 Task: Create in the project AgileCoast in Backlog an issue 'Create a new online platform for online digital marketing courses with advanced analytics and data visualization features', assign it to team member softage.2@softage.net and change the status to IN PROGRESS. Create in the project AgileCoast in Backlog an issue 'Implement a new cloud-based human resource information system for a company with advanced employee self-service and benefits management features', assign it to team member softage.3@softage.net and change the status to IN PROGRESS
Action: Mouse moved to (57, 156)
Screenshot: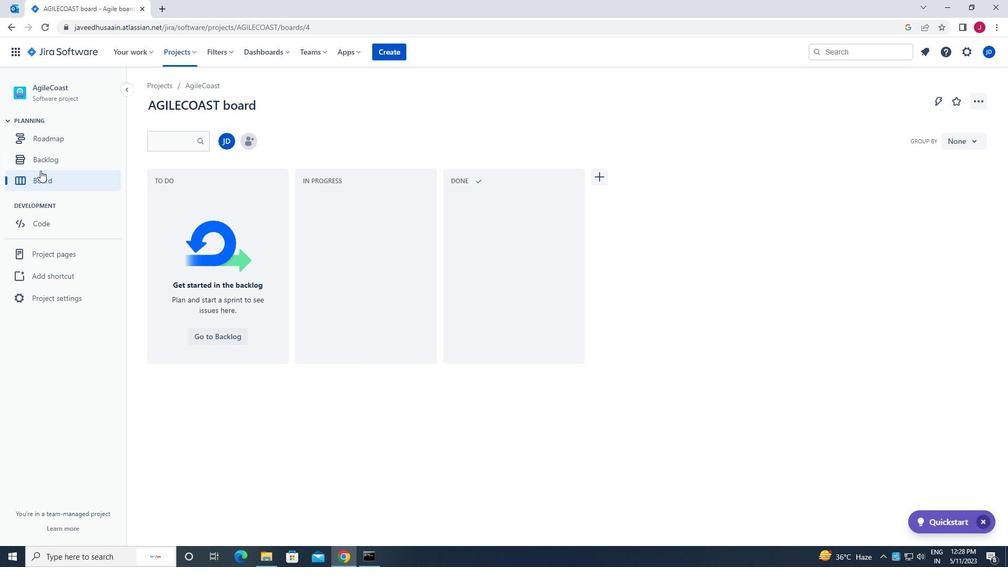 
Action: Mouse pressed left at (57, 156)
Screenshot: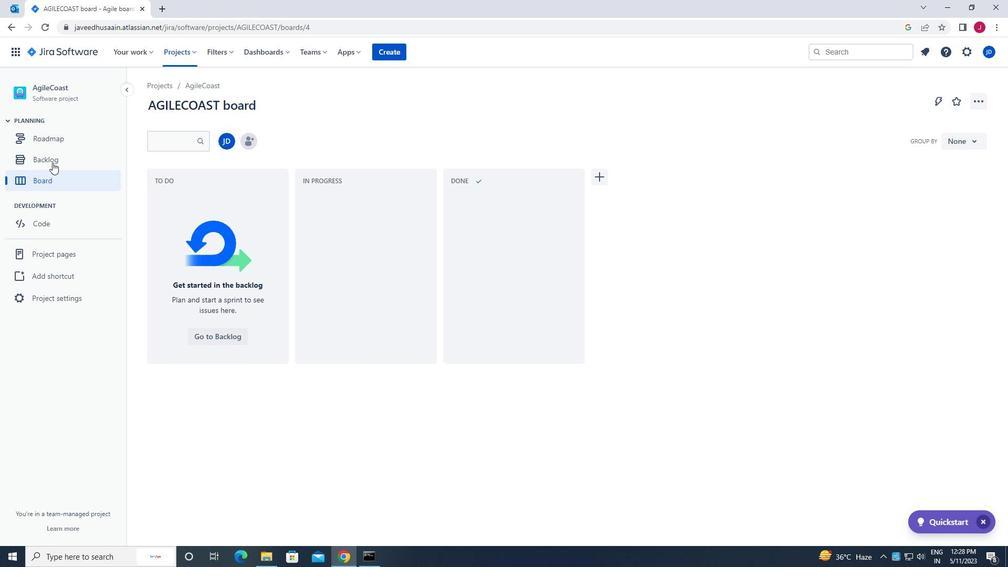 
Action: Mouse moved to (182, 53)
Screenshot: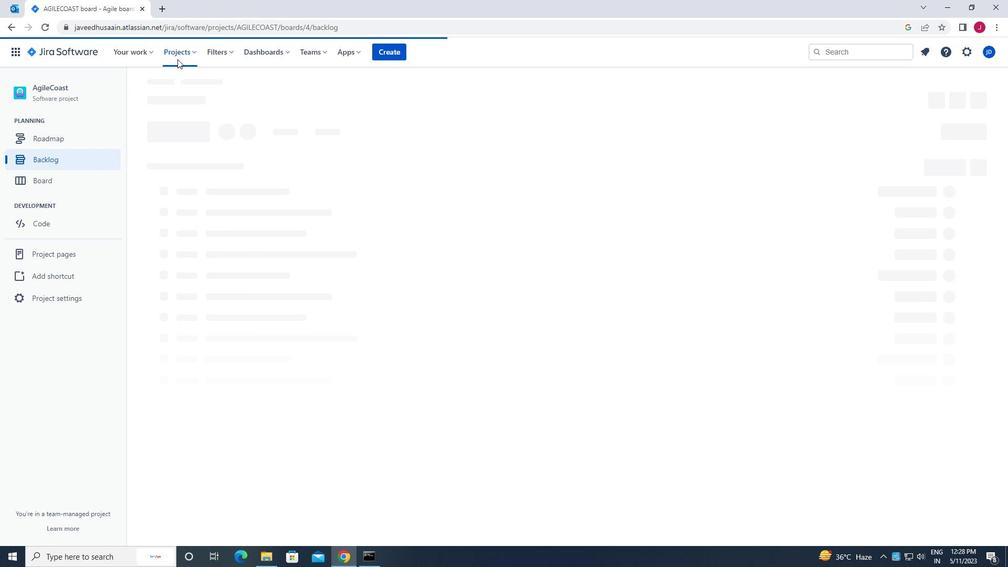 
Action: Mouse pressed left at (182, 53)
Screenshot: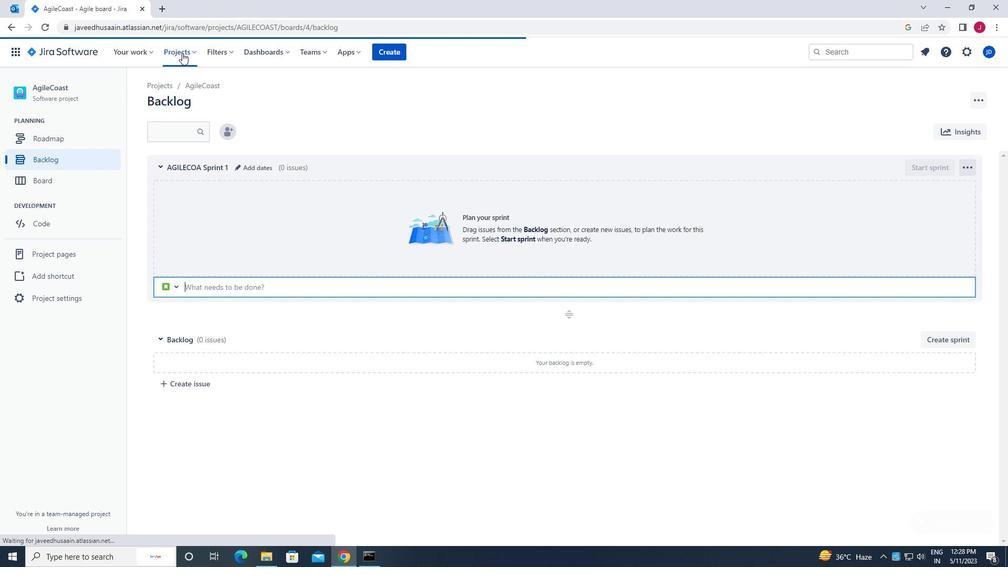 
Action: Mouse moved to (229, 98)
Screenshot: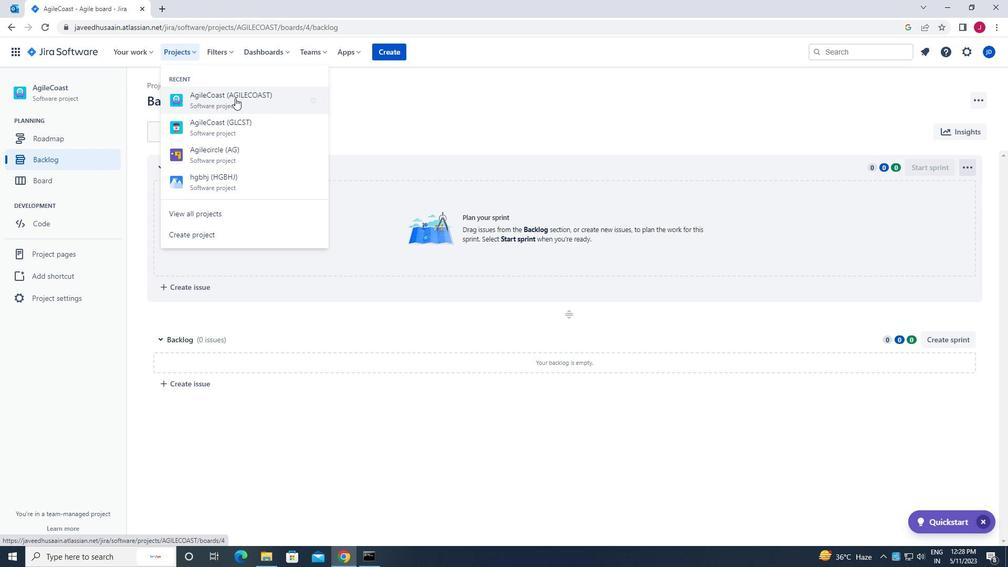 
Action: Mouse pressed left at (229, 98)
Screenshot: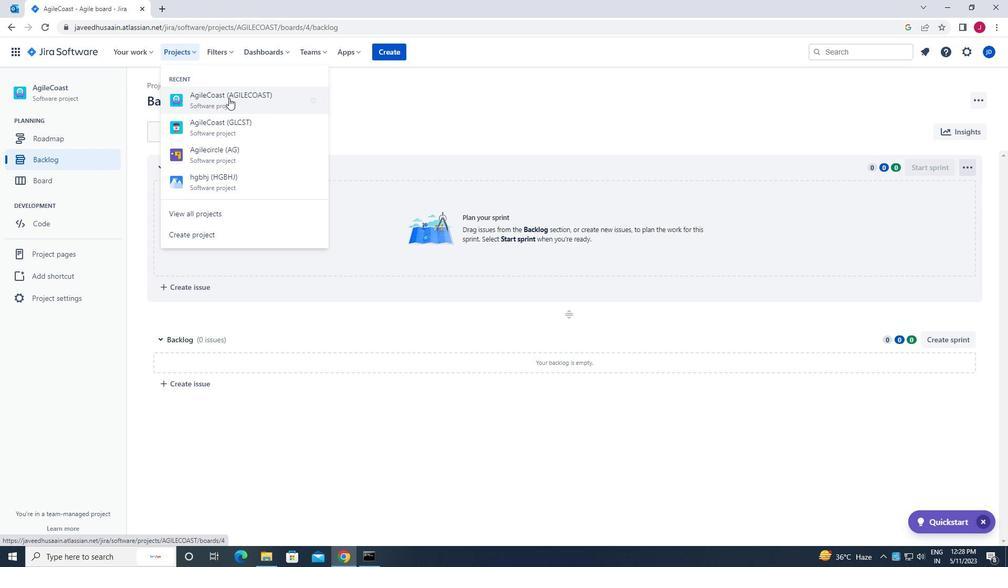 
Action: Mouse moved to (58, 158)
Screenshot: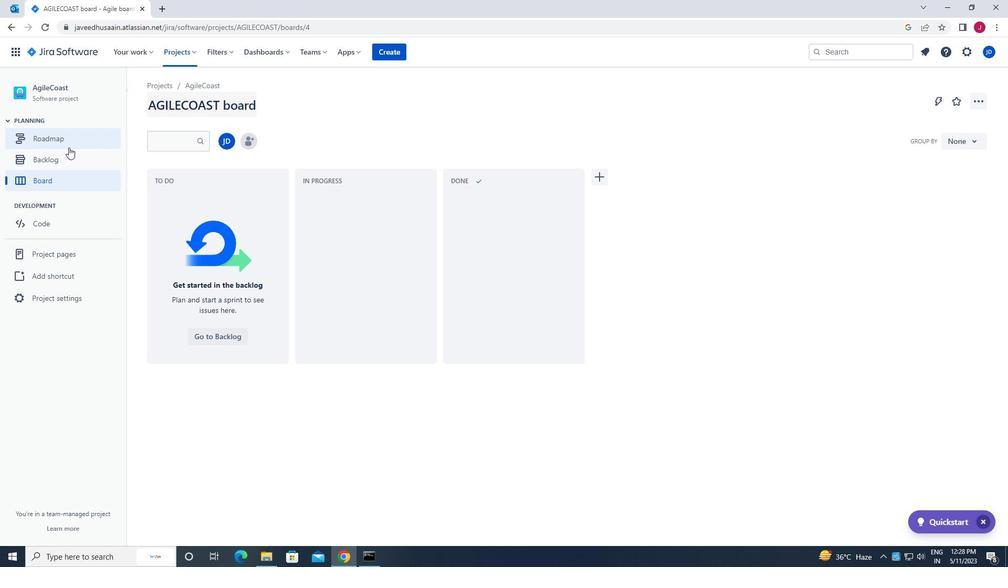 
Action: Mouse pressed left at (58, 158)
Screenshot: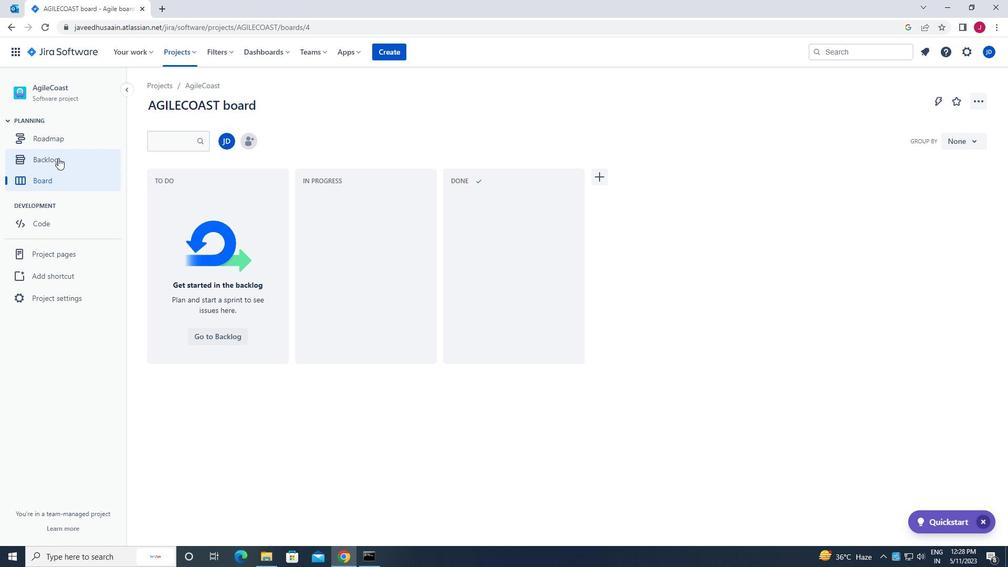 
Action: Mouse moved to (206, 259)
Screenshot: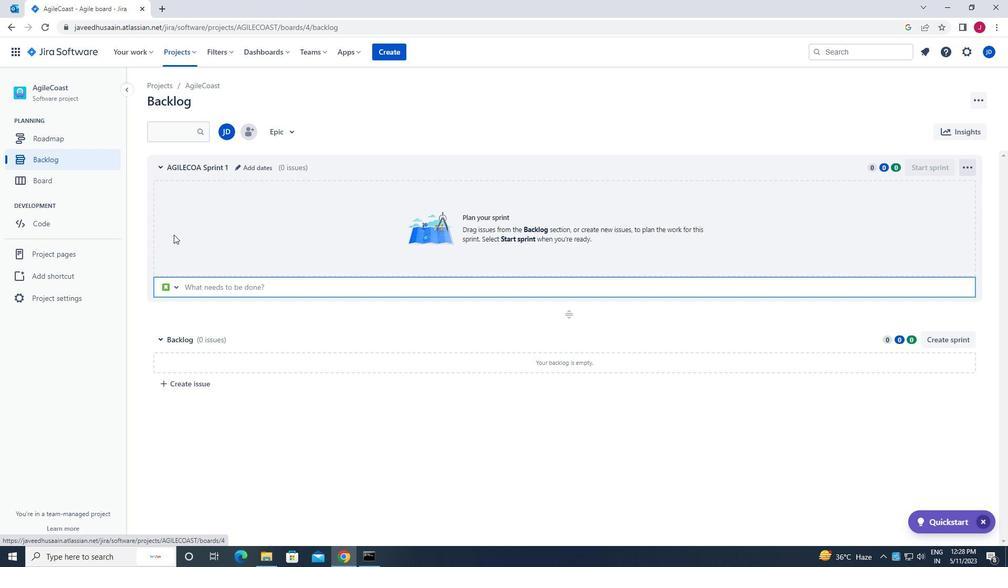 
Action: Mouse scrolled (206, 258) with delta (0, 0)
Screenshot: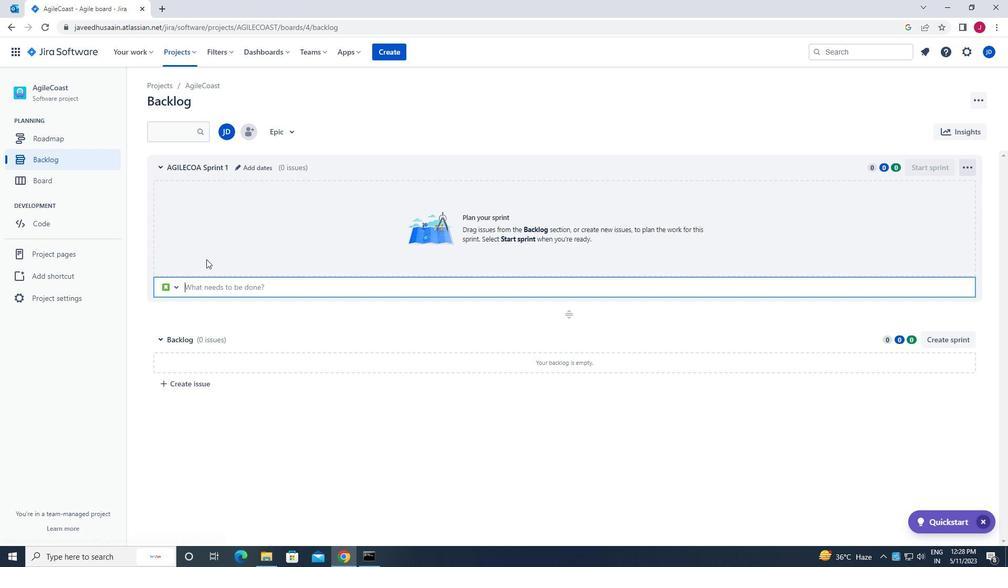 
Action: Mouse moved to (199, 357)
Screenshot: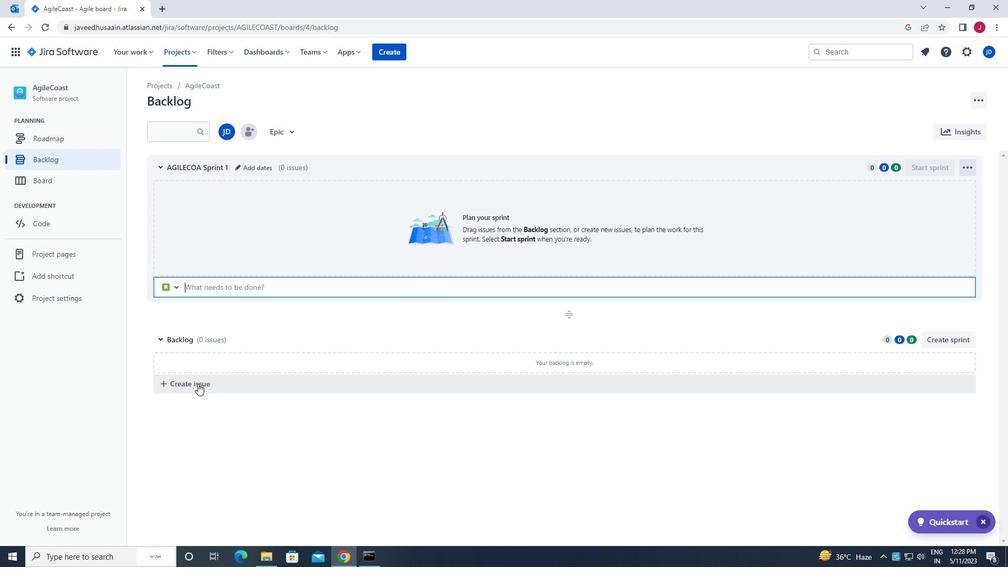 
Action: Mouse pressed left at (199, 357)
Screenshot: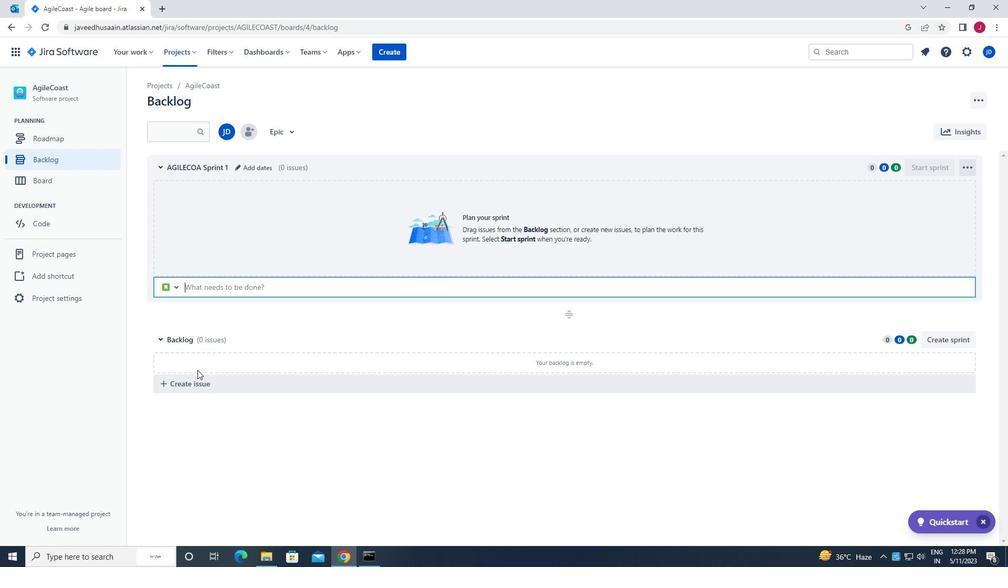 
Action: Mouse moved to (196, 380)
Screenshot: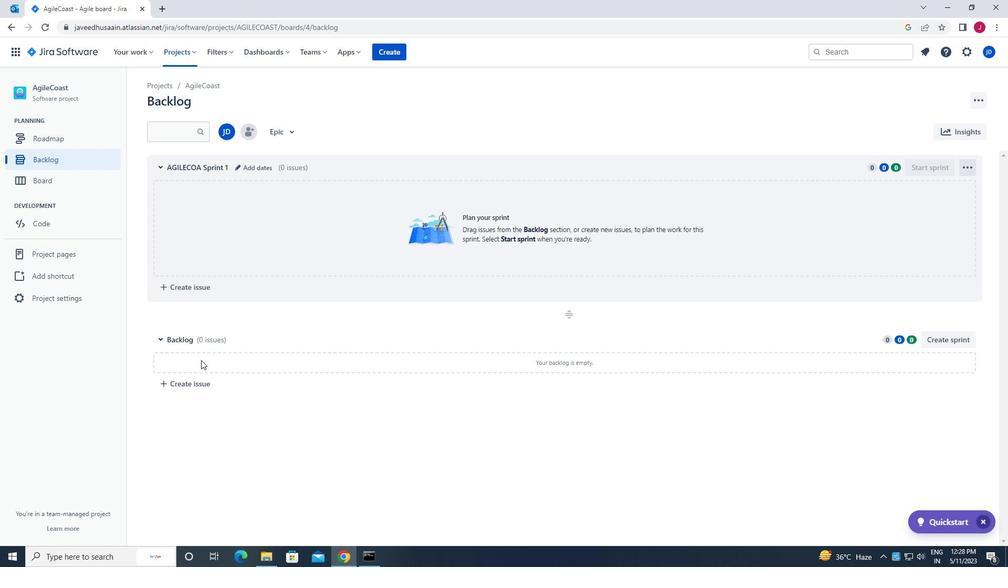 
Action: Mouse pressed left at (196, 380)
Screenshot: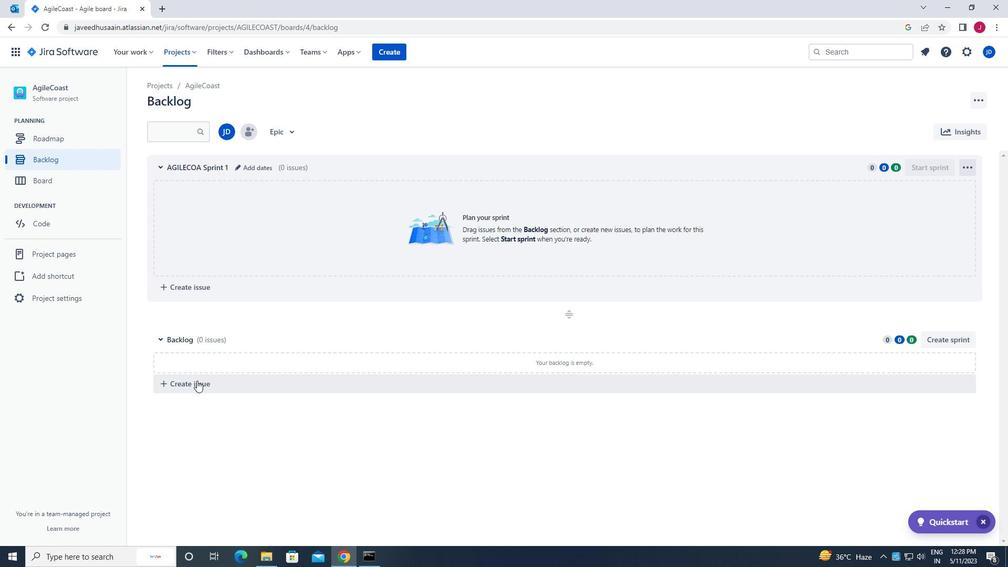 
Action: Mouse moved to (206, 384)
Screenshot: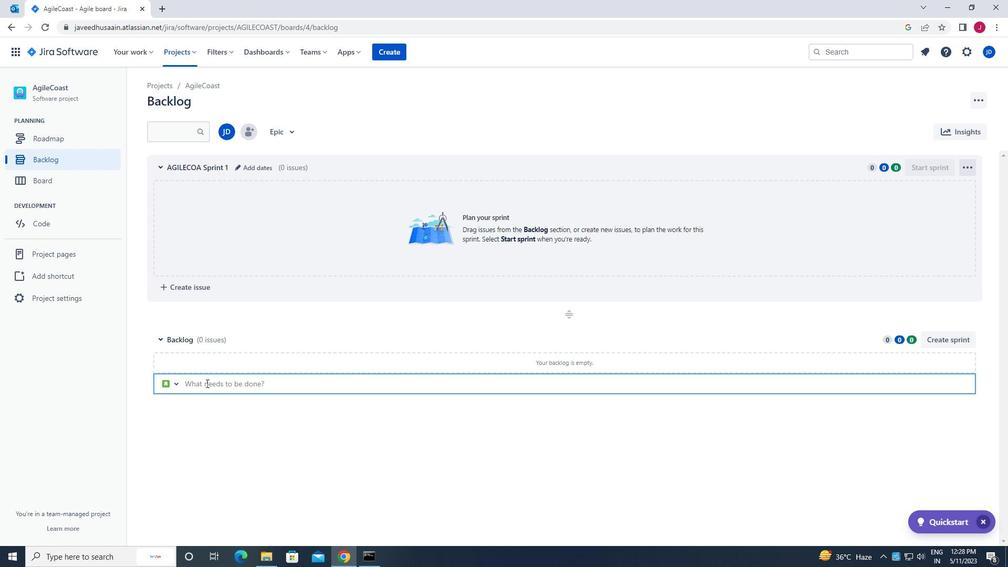 
Action: Mouse pressed left at (206, 384)
Screenshot: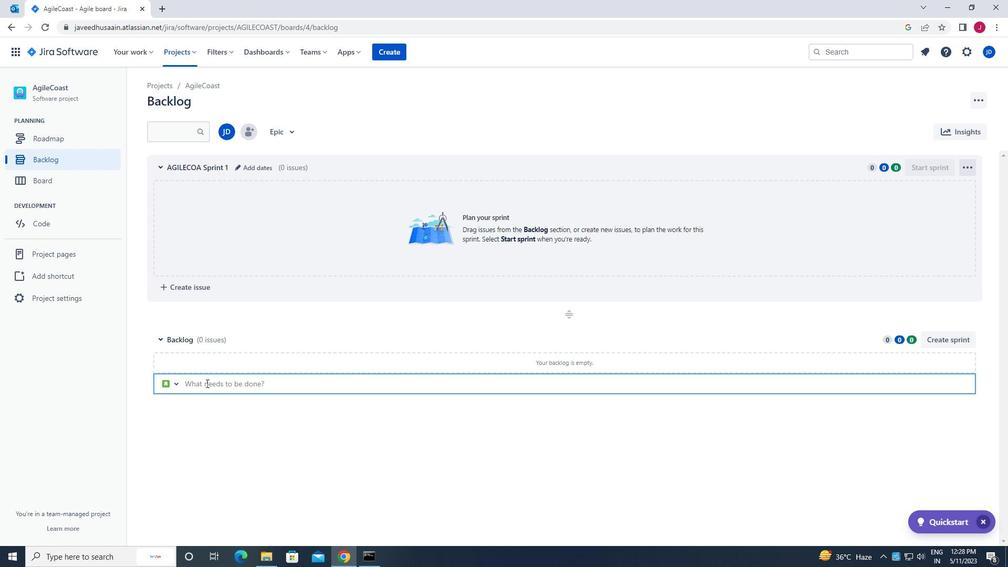 
Action: Mouse moved to (208, 384)
Screenshot: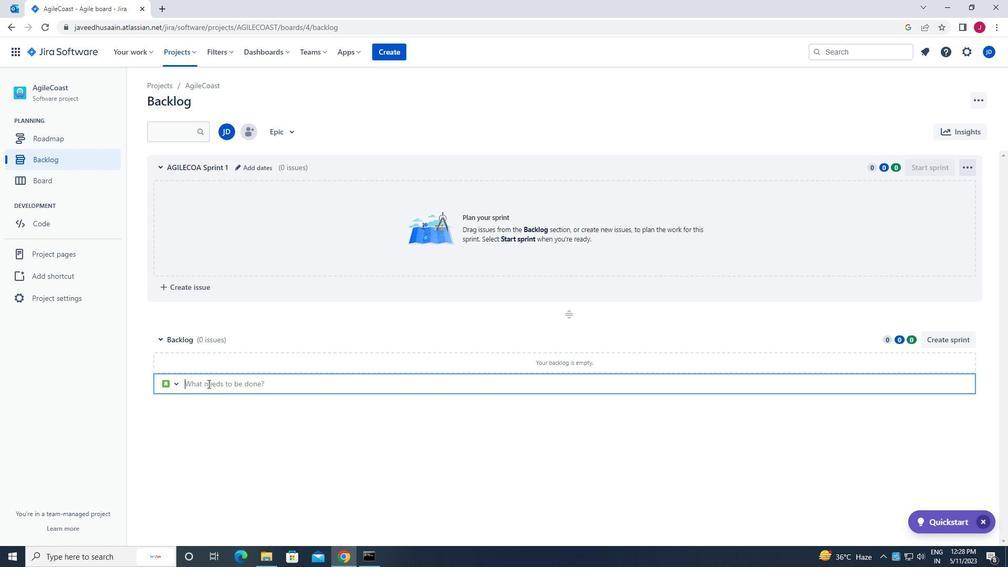 
Action: Key pressed <Key.caps_lock>c<Key.caps_lock><Key.backspace>c<Key.caps_lock>reate<Key.space>a<Key.space>new<Key.space>online<Key.space>platform<Key.space>for<Key.space>online<Key.space>digital<Key.space>marketing<Key.space>cources<Key.space>with<Key.space>advanced<Key.space>analytics<Key.space>and<Key.space>data<Key.space>visualization<Key.space>features<Key.enter>
Screenshot: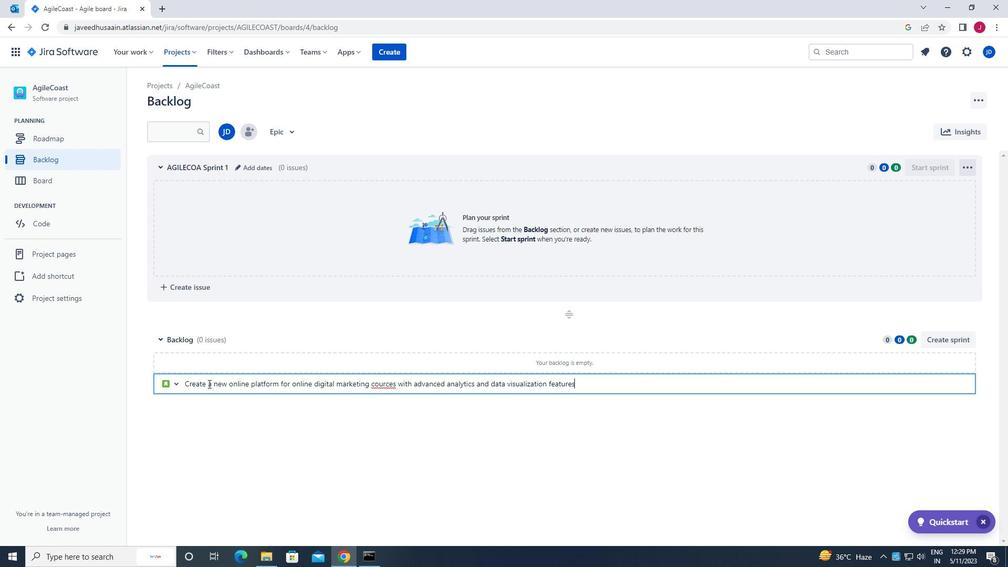 
Action: Mouse moved to (947, 359)
Screenshot: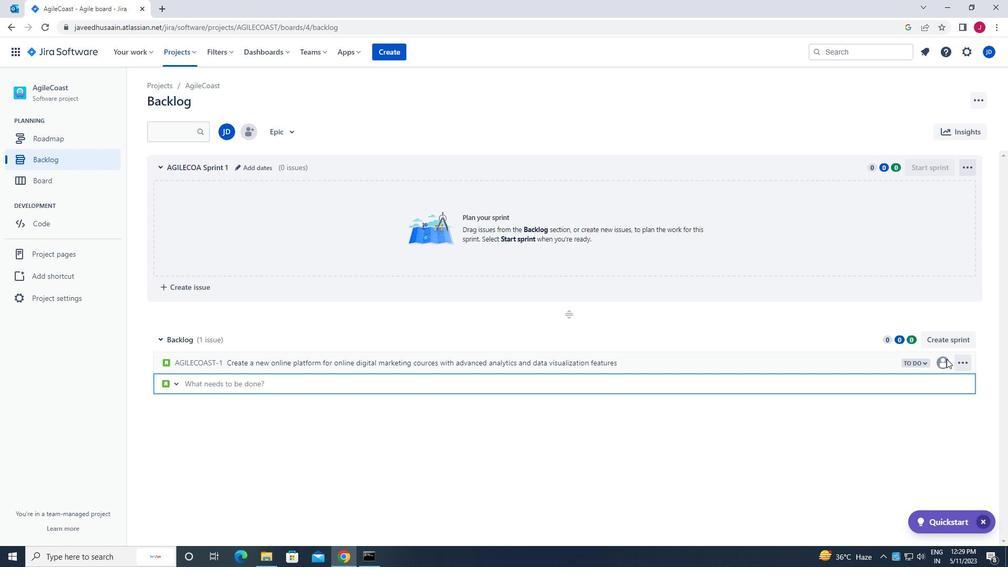 
Action: Mouse pressed left at (947, 359)
Screenshot: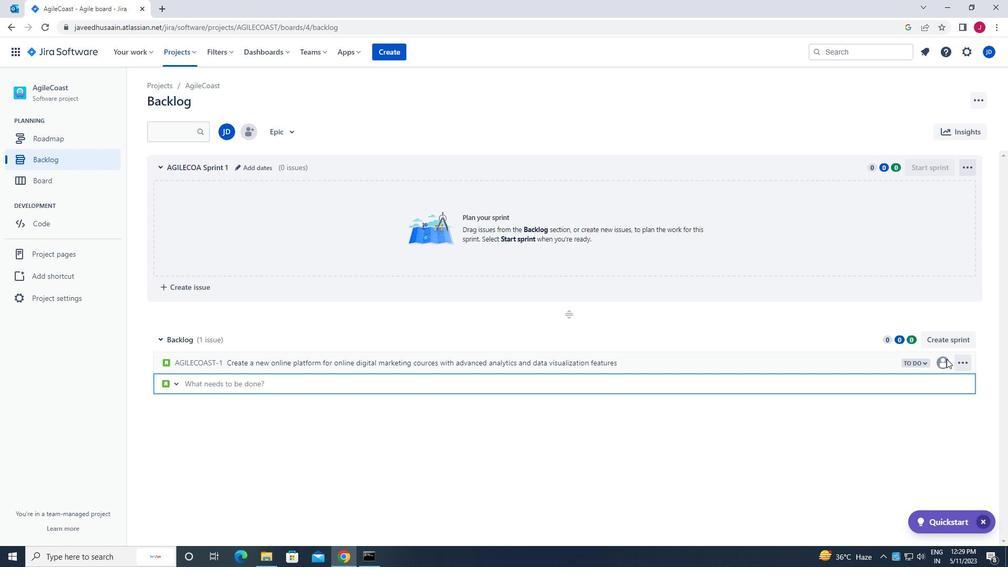 
Action: Mouse moved to (853, 491)
Screenshot: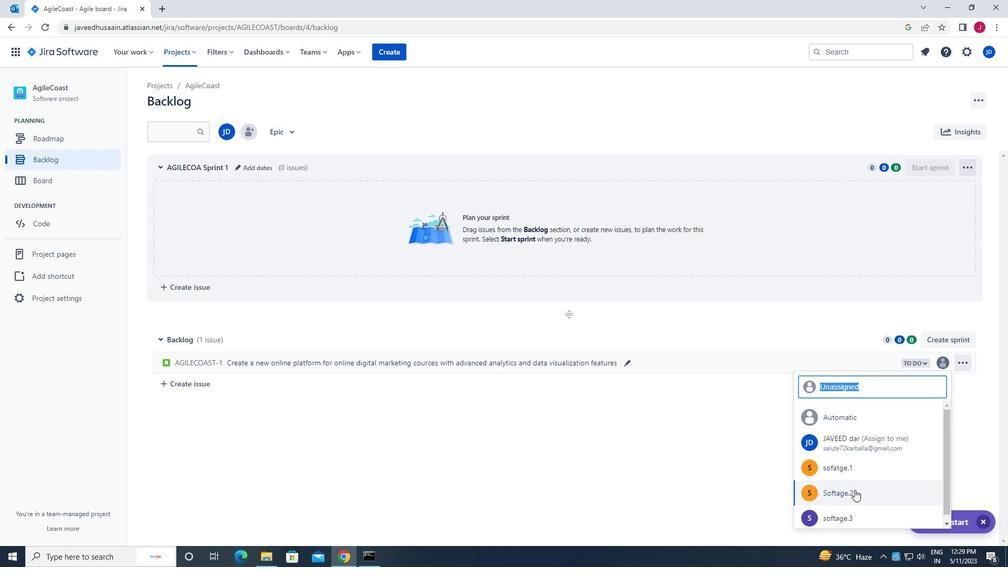 
Action: Mouse pressed left at (853, 491)
Screenshot: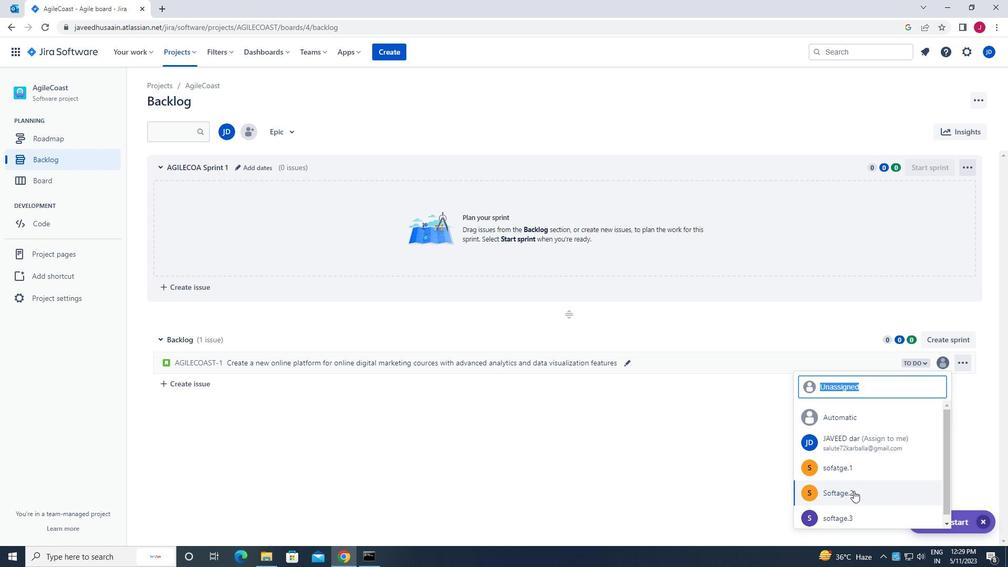 
Action: Mouse moved to (912, 365)
Screenshot: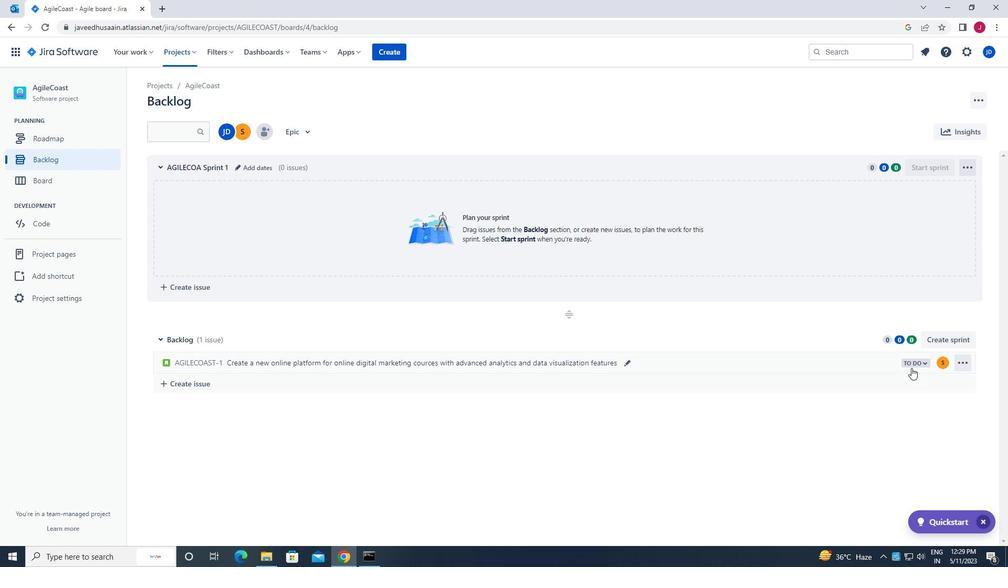
Action: Mouse pressed left at (912, 365)
Screenshot: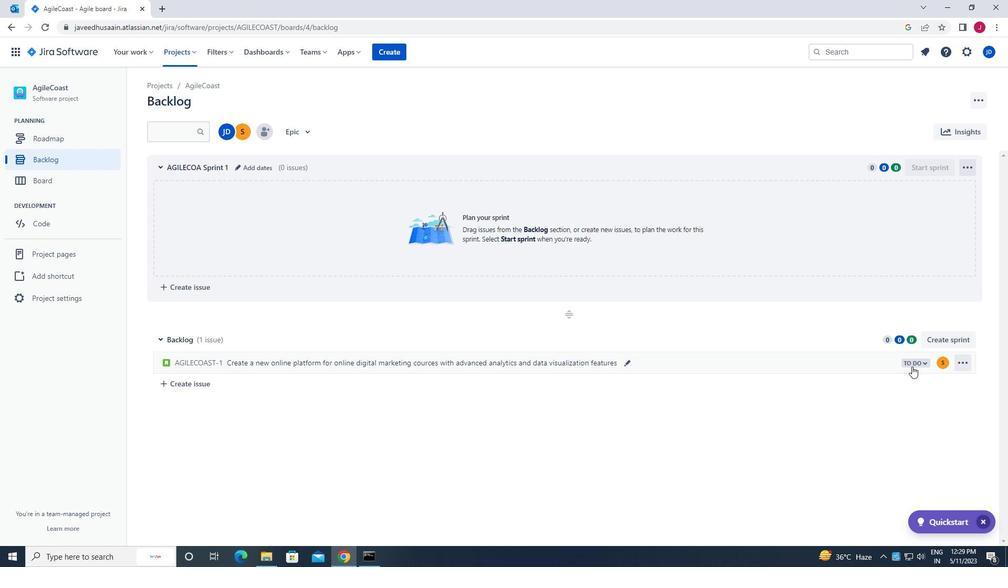 
Action: Mouse moved to (855, 383)
Screenshot: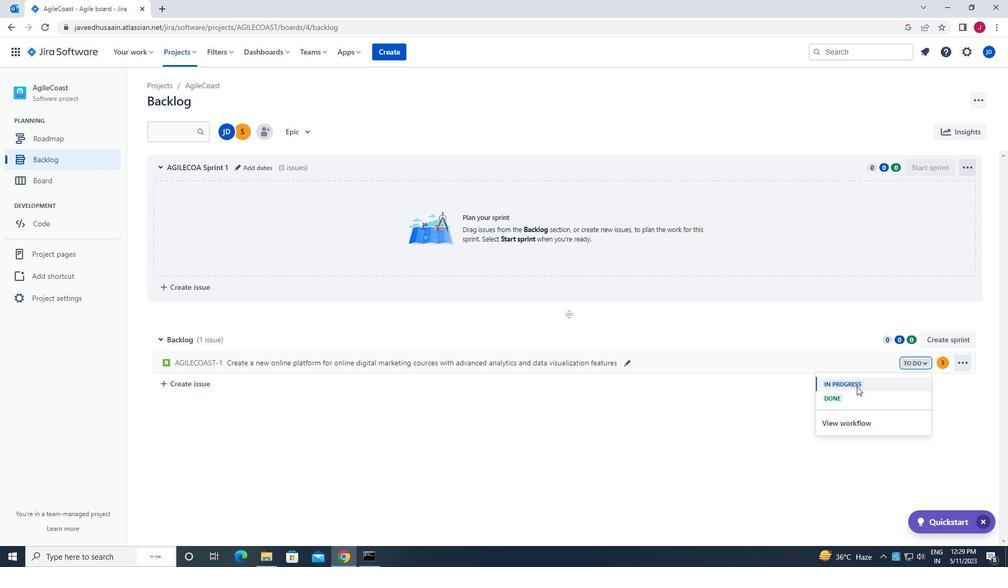 
Action: Mouse pressed left at (855, 383)
Screenshot: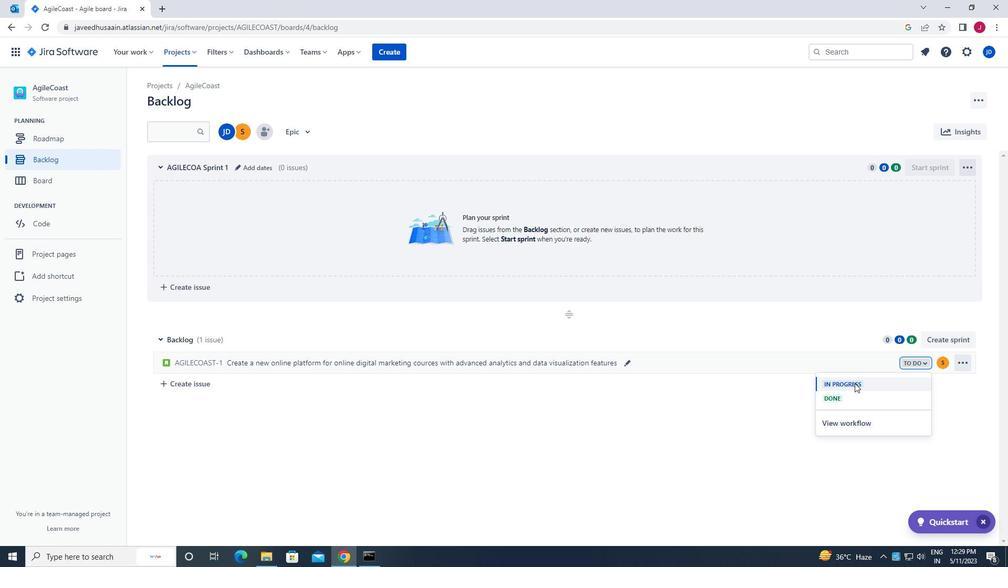 
Action: Mouse moved to (203, 380)
Screenshot: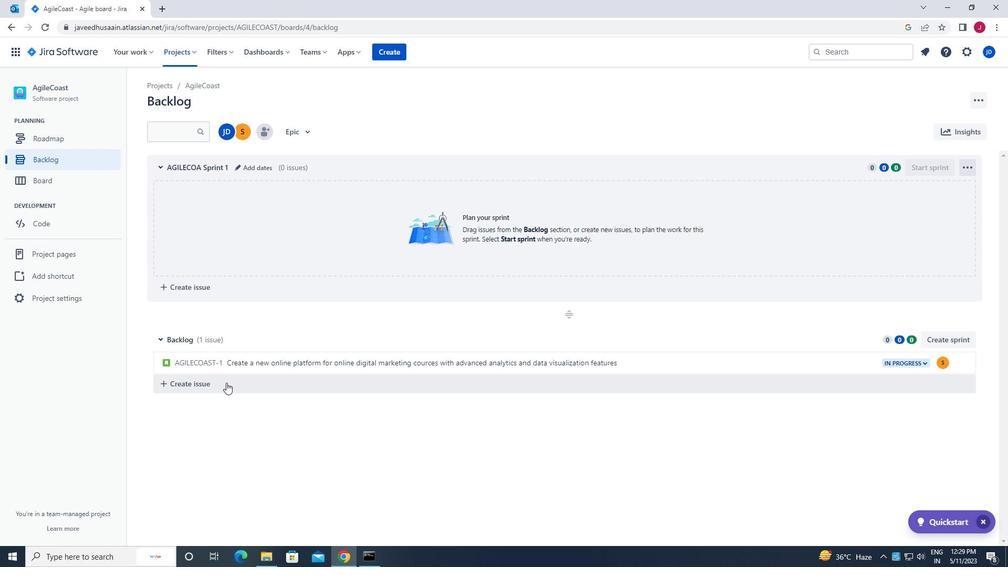 
Action: Mouse pressed left at (203, 380)
Screenshot: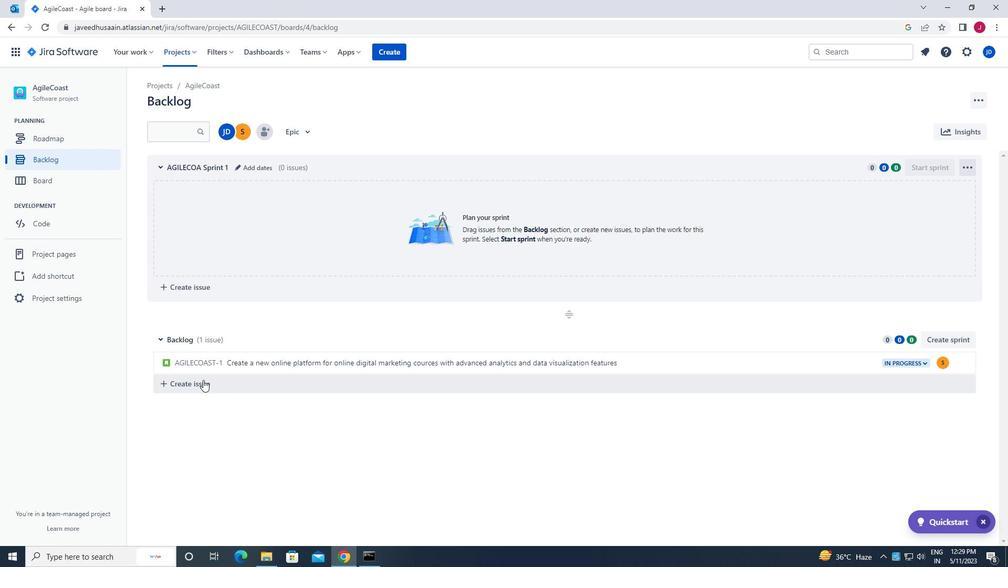 
Action: Key pressed <Key.caps_lock>i<Key.caps_lock>mplement<Key.space>a<Key.space>new<Key.space>cloud-based<Key.space>human<Key.space>resources<Key.space>o<Key.backspace>information<Key.space>su<Key.backspace>ystem<Key.space>for<Key.space>a<Key.space>company<Key.space>with<Key.space>advanced<Key.space>employee<Key.space>self-service<Key.space>and<Key.space>benifits<Key.space>management<Key.space>s<Key.backspace>features
Screenshot: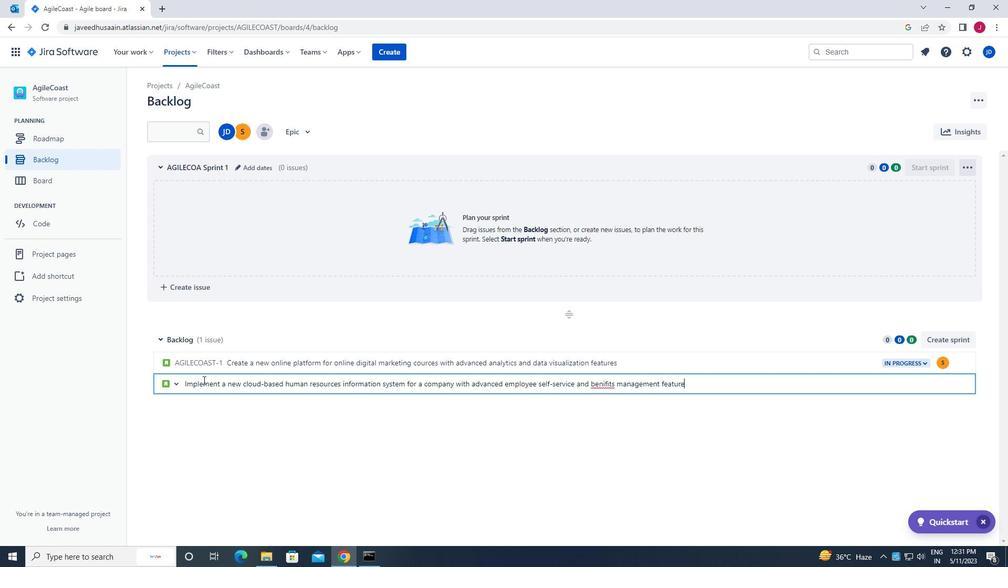 
Action: Mouse moved to (607, 384)
Screenshot: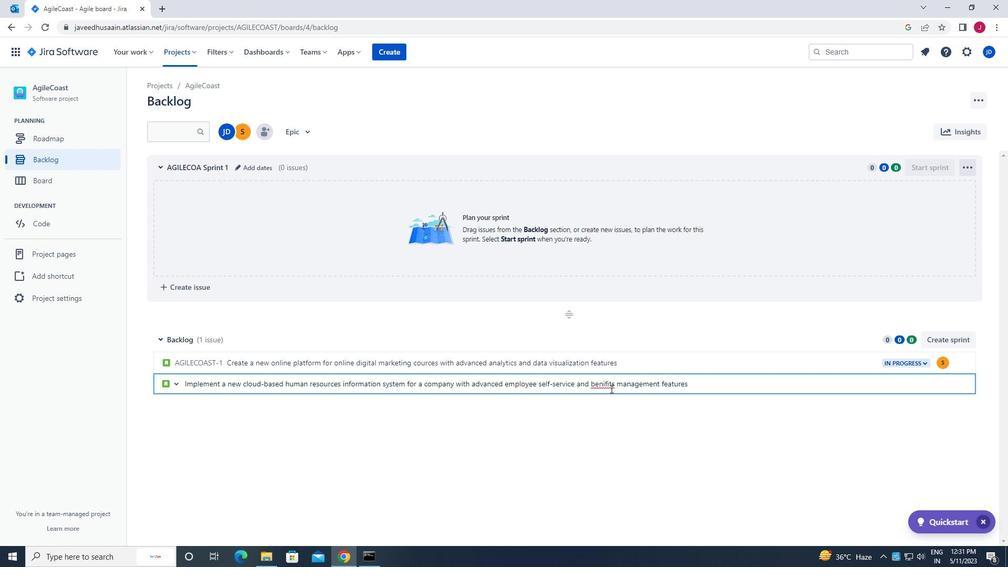 
Action: Mouse pressed right at (607, 384)
Screenshot: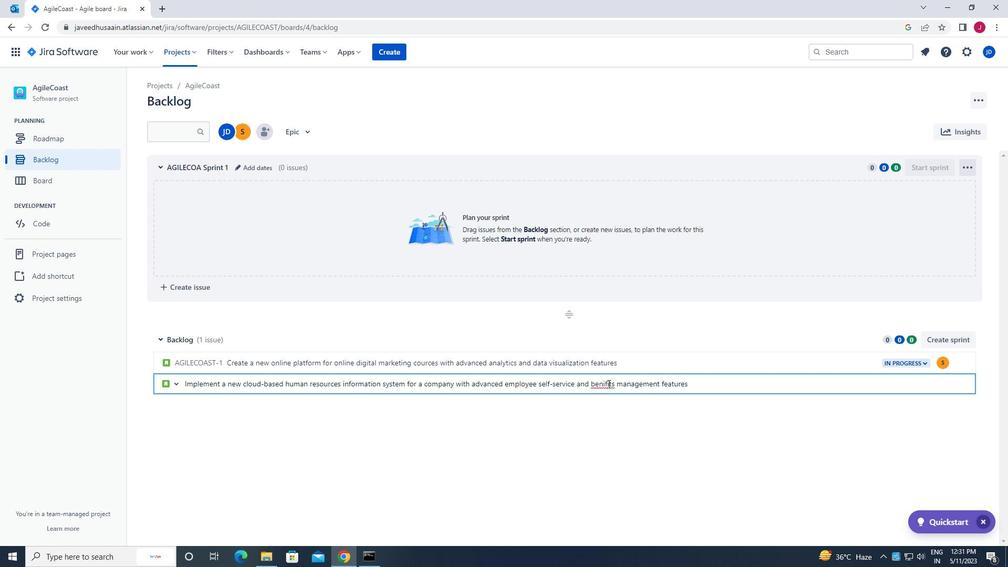 
Action: Mouse moved to (633, 256)
Screenshot: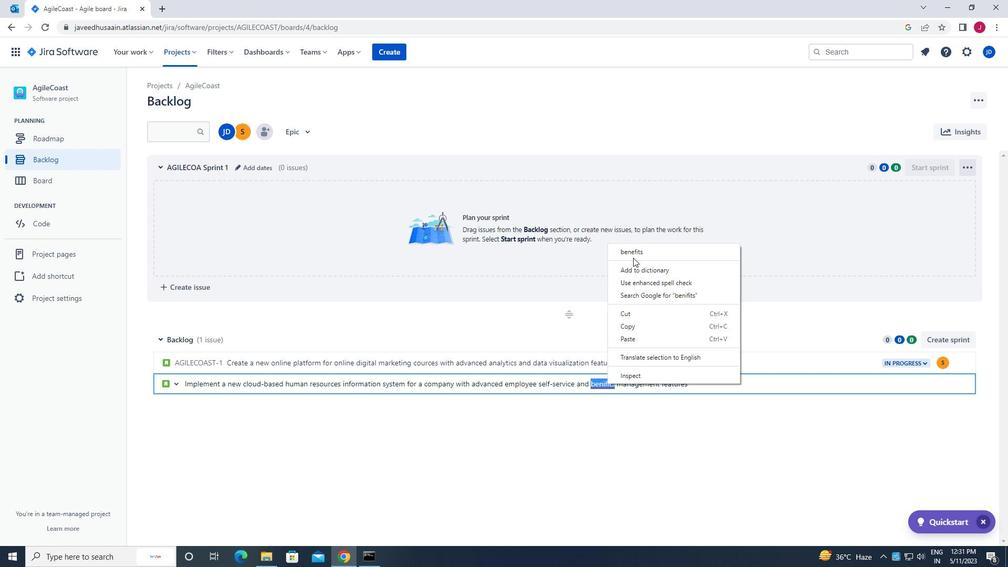 
Action: Mouse pressed left at (633, 256)
Screenshot: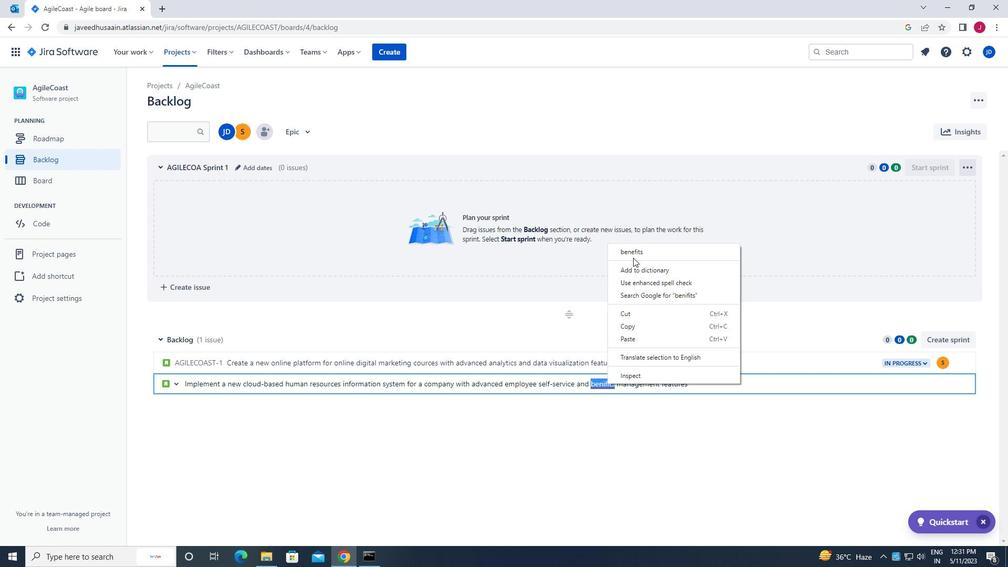 
Action: Mouse moved to (711, 385)
Screenshot: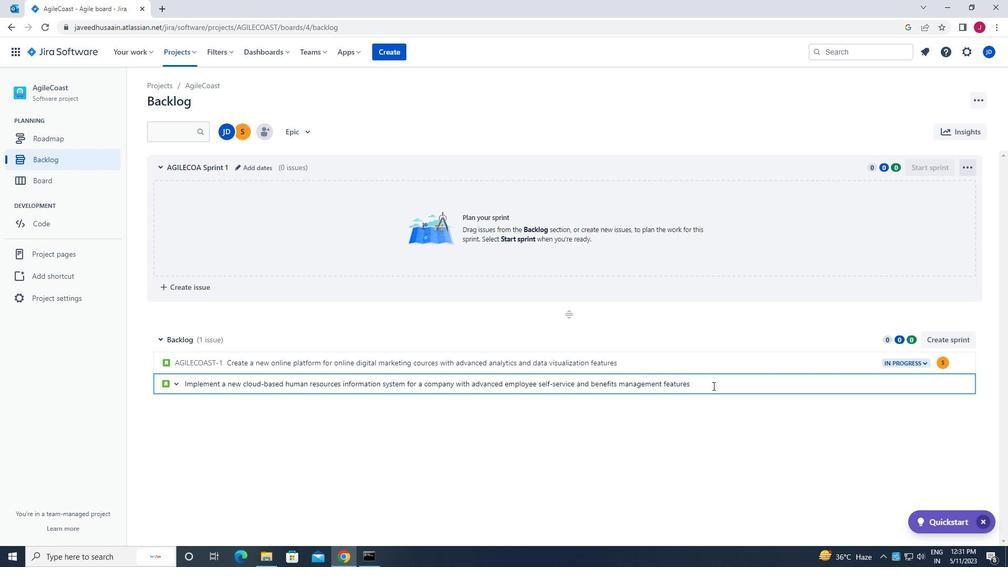 
Action: Key pressed <Key.enter>
Screenshot: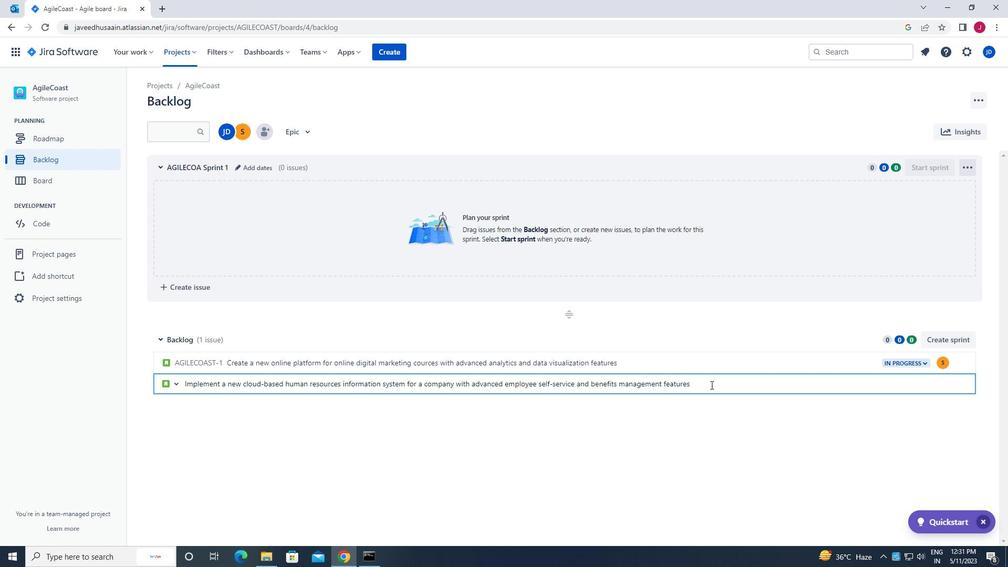 
Action: Mouse moved to (943, 385)
Screenshot: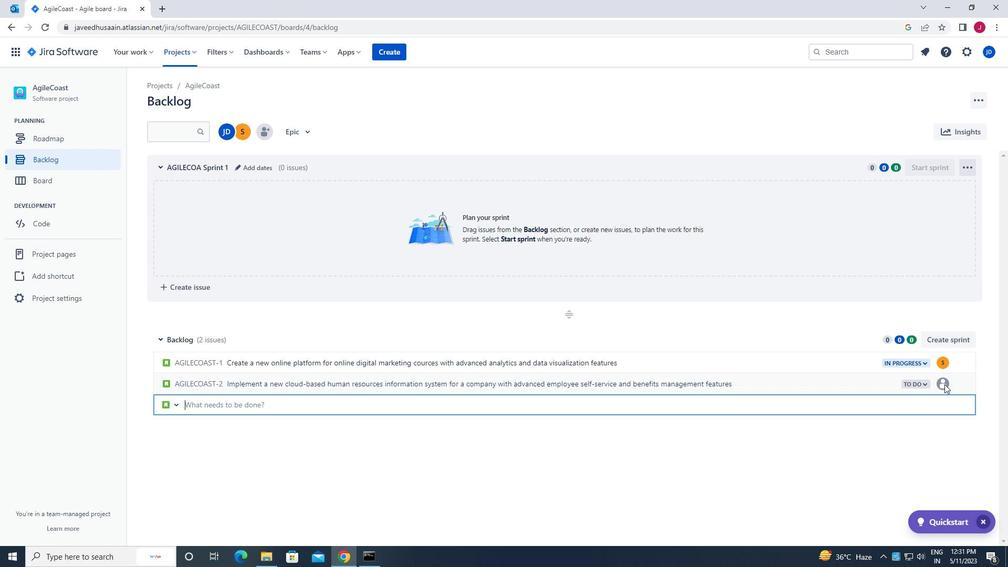 
Action: Mouse pressed left at (943, 385)
Screenshot: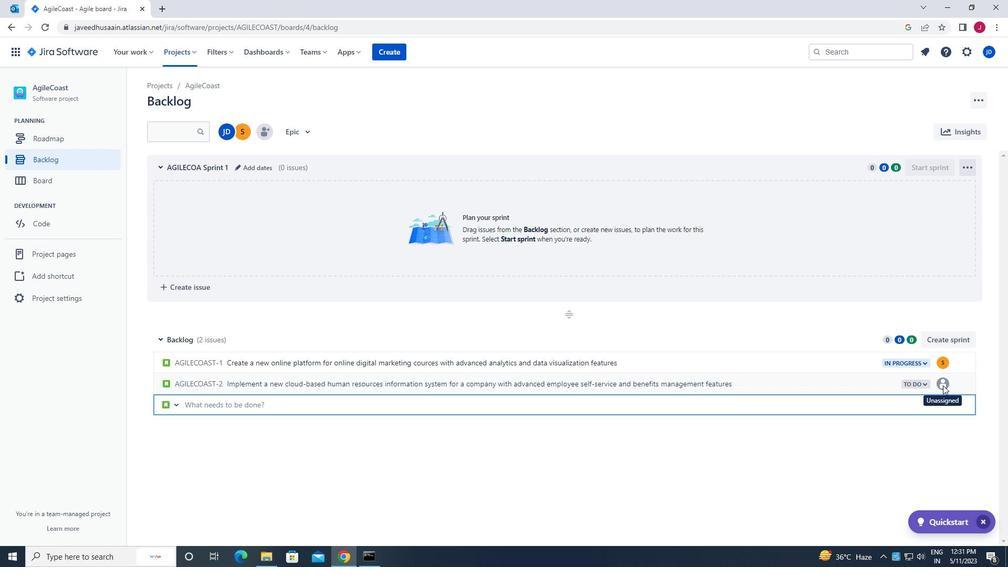 
Action: Mouse moved to (941, 379)
Screenshot: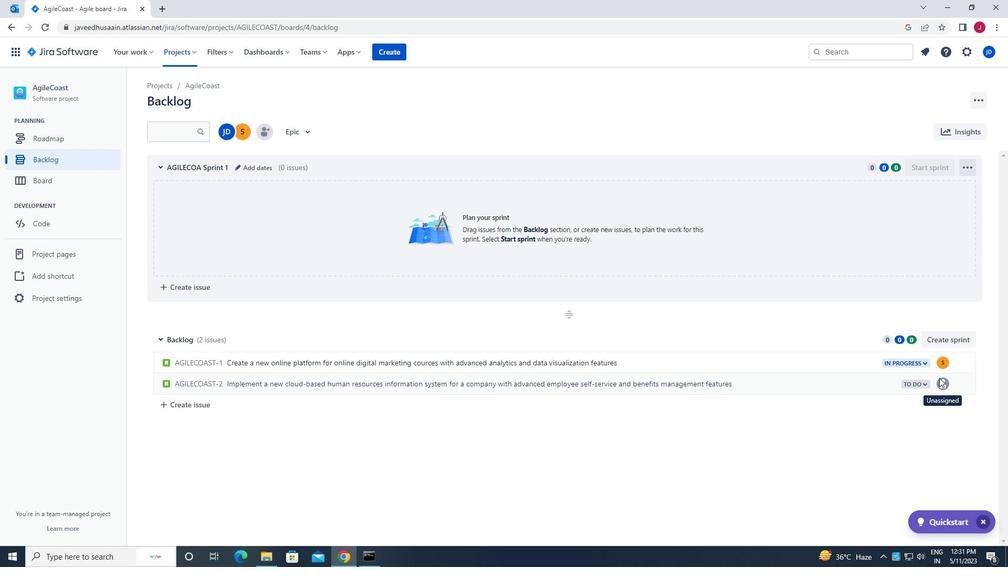 
Action: Mouse pressed left at (941, 379)
Screenshot: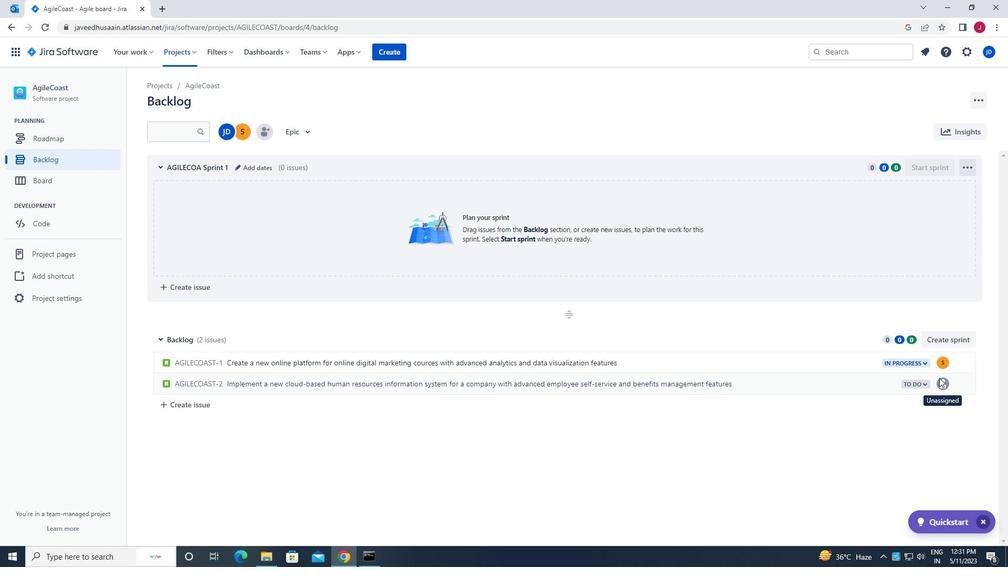 
Action: Mouse moved to (941, 383)
Screenshot: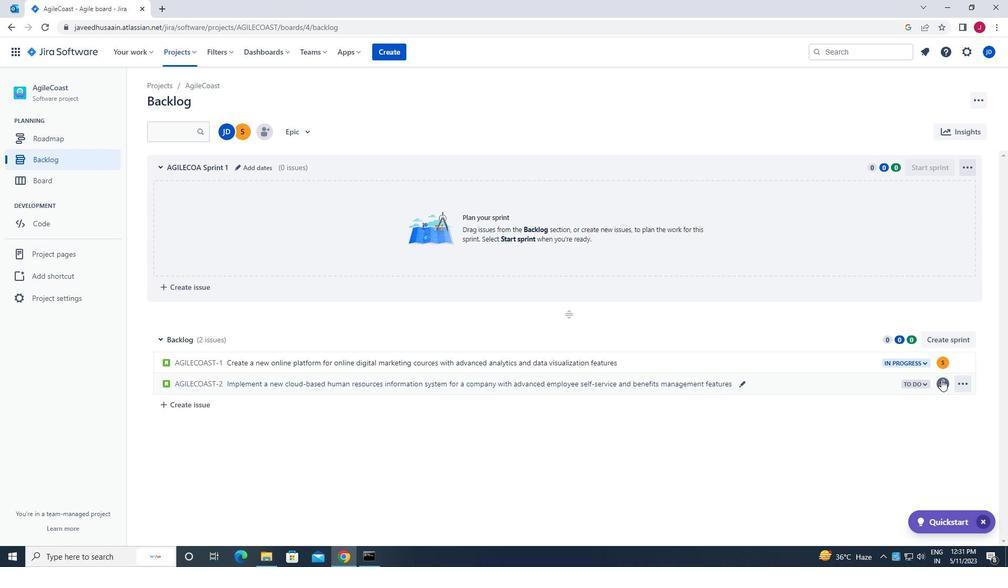 
Action: Mouse pressed left at (941, 383)
Screenshot: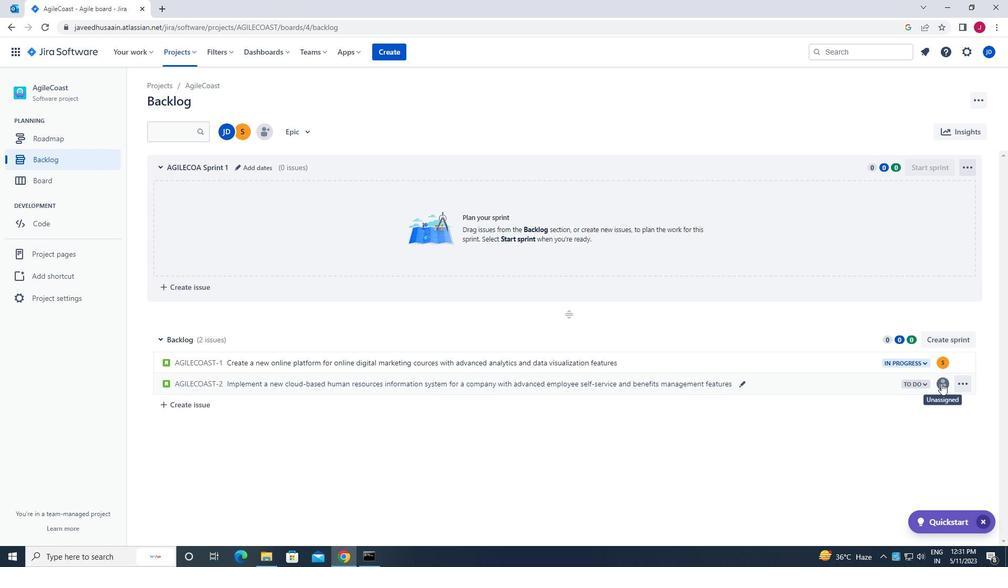 
Action: Mouse moved to (856, 514)
Screenshot: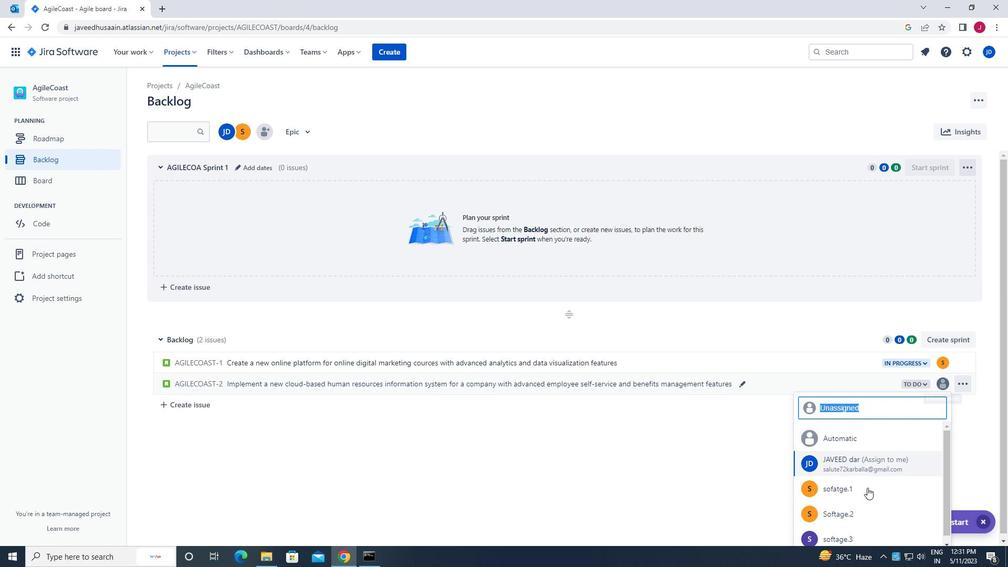 
Action: Mouse scrolled (856, 514) with delta (0, 0)
Screenshot: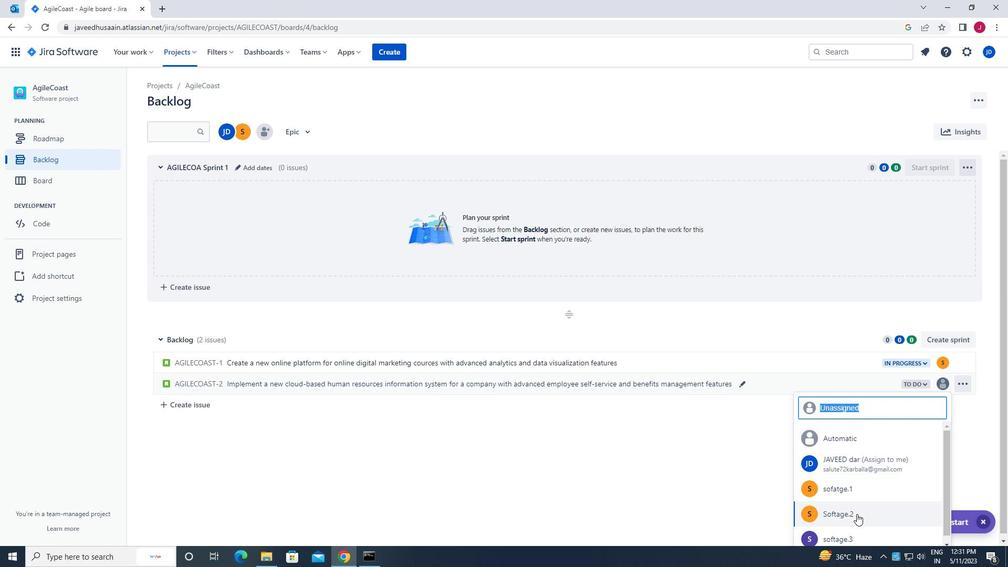 
Action: Mouse moved to (856, 513)
Screenshot: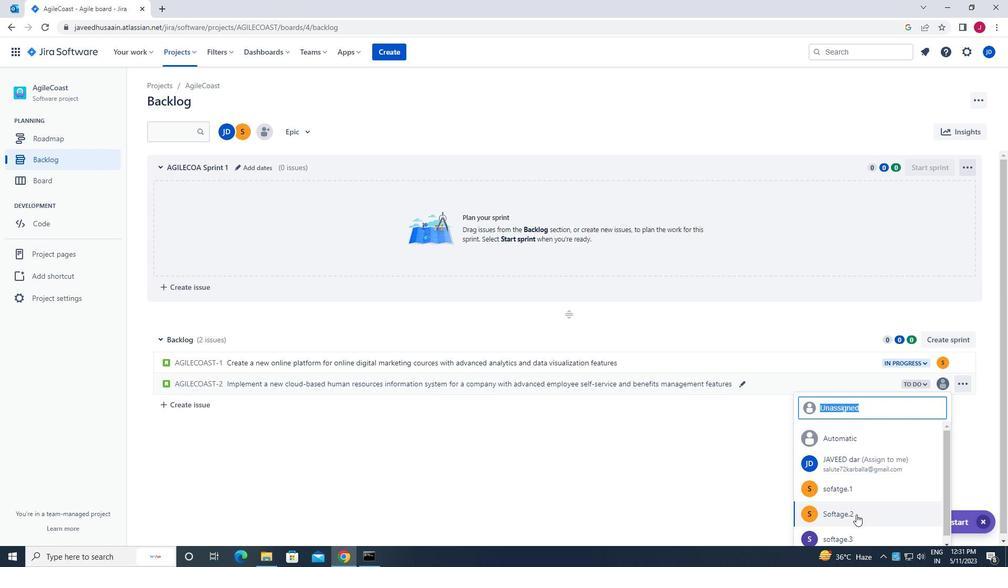 
Action: Mouse scrolled (856, 512) with delta (0, 0)
Screenshot: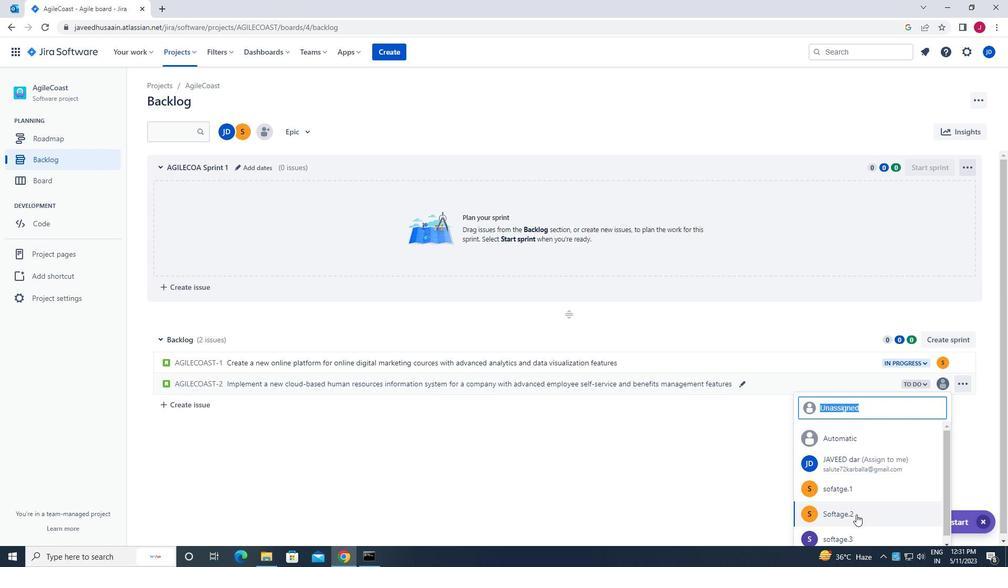 
Action: Mouse moved to (854, 508)
Screenshot: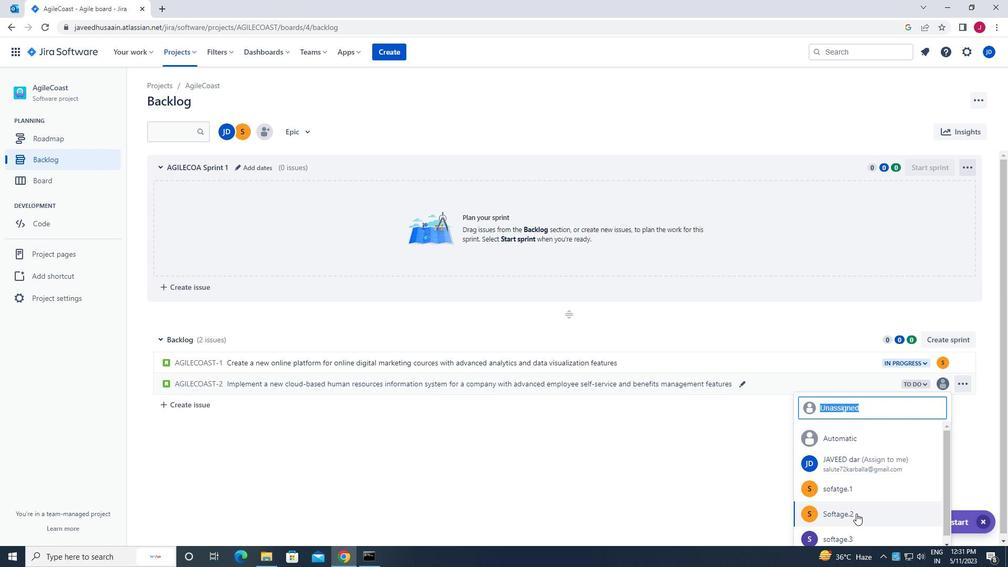 
Action: Mouse scrolled (854, 507) with delta (0, 0)
Screenshot: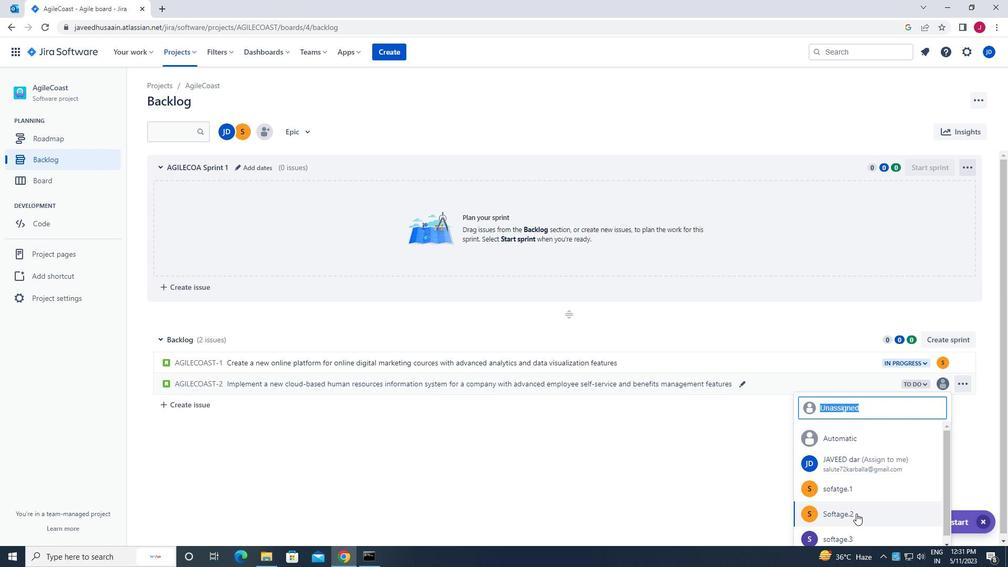 
Action: Mouse moved to (848, 530)
Screenshot: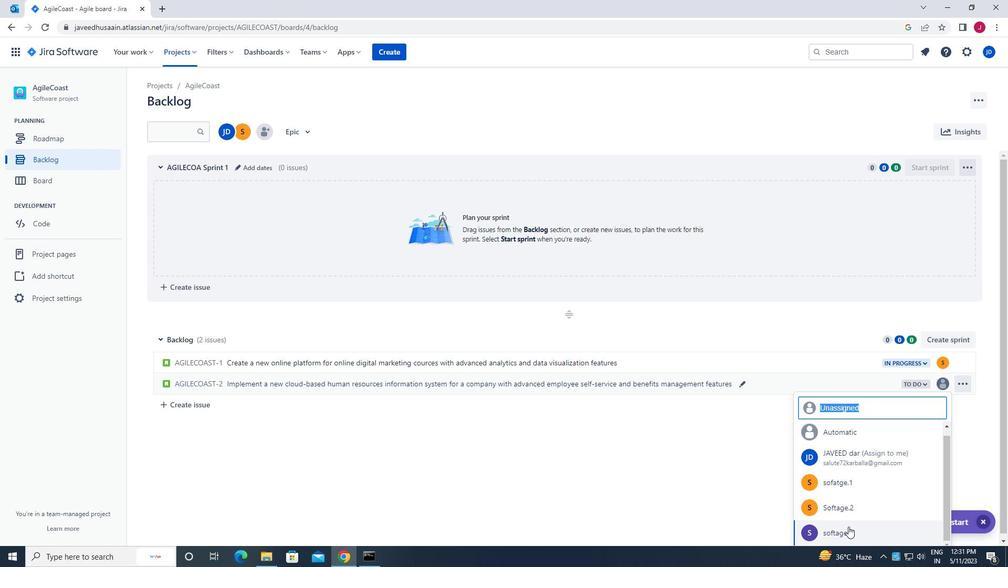 
Action: Mouse pressed left at (848, 530)
Screenshot: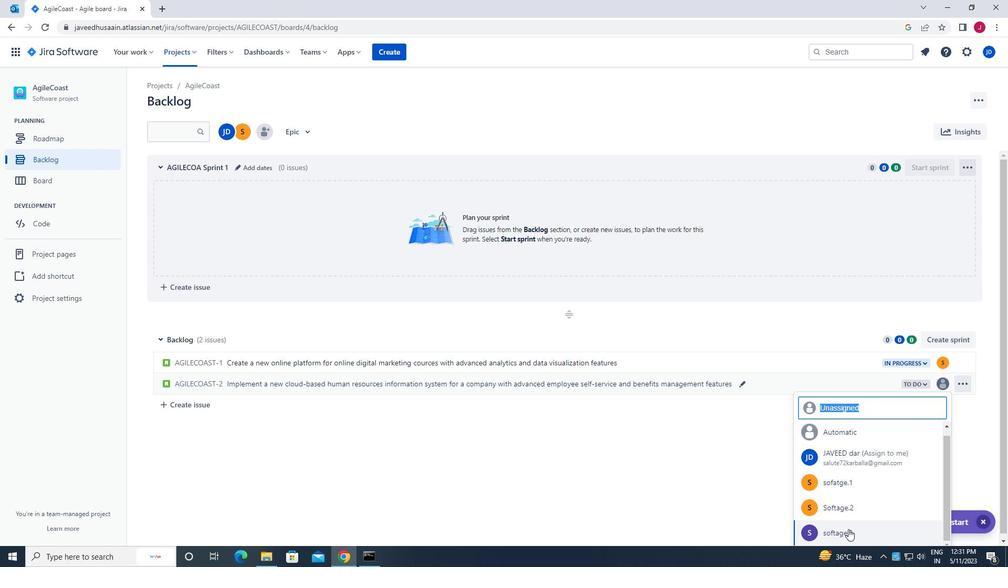 
Action: Mouse moved to (919, 382)
Screenshot: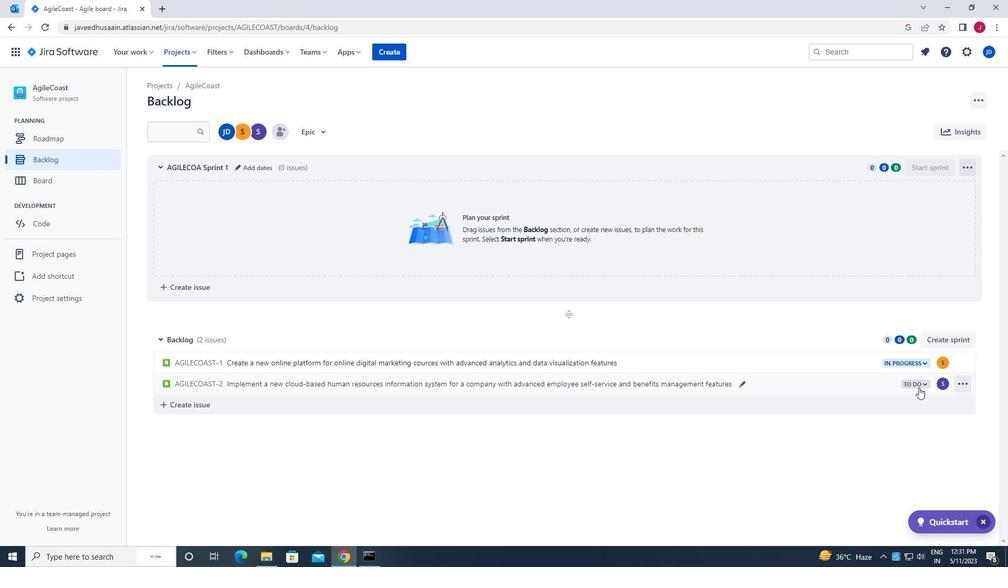 
Action: Mouse pressed left at (919, 382)
Screenshot: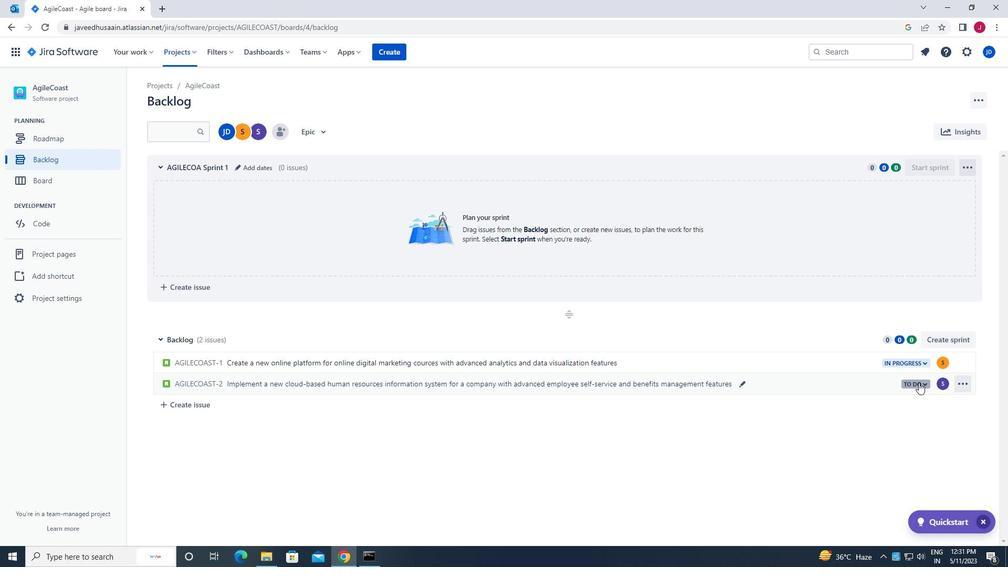 
Action: Mouse moved to (847, 405)
Screenshot: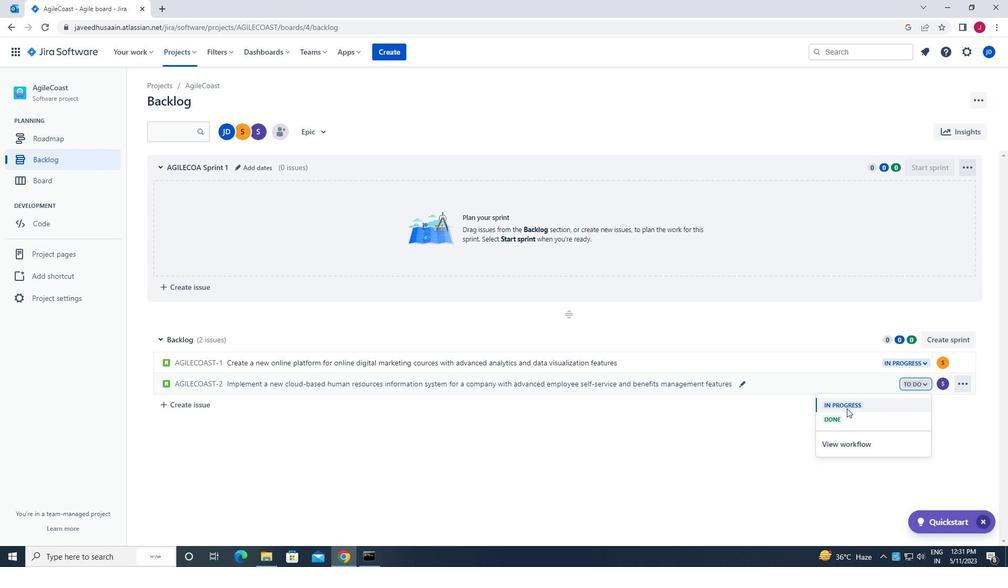 
Action: Mouse pressed left at (847, 405)
Screenshot: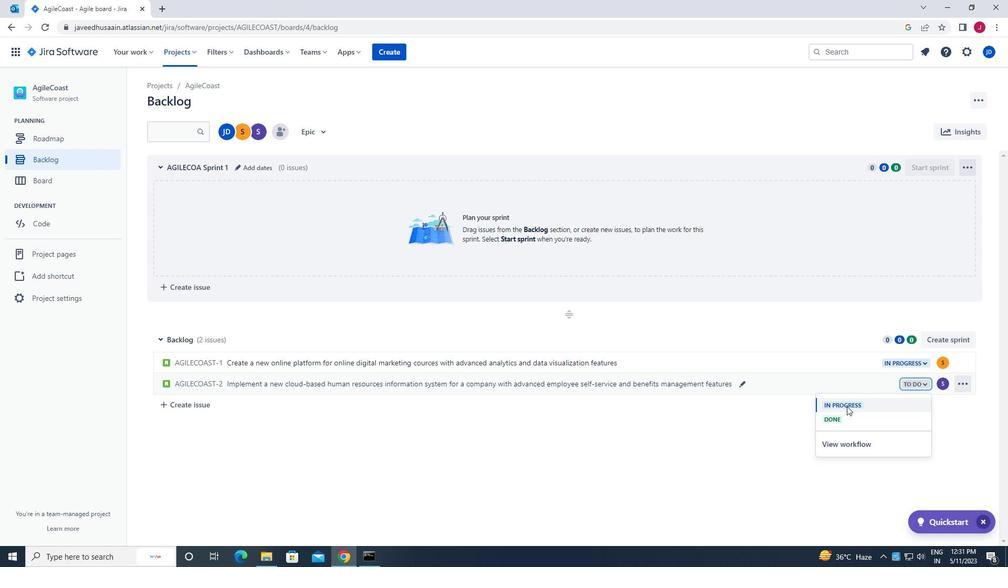 
Action: Mouse moved to (784, 457)
Screenshot: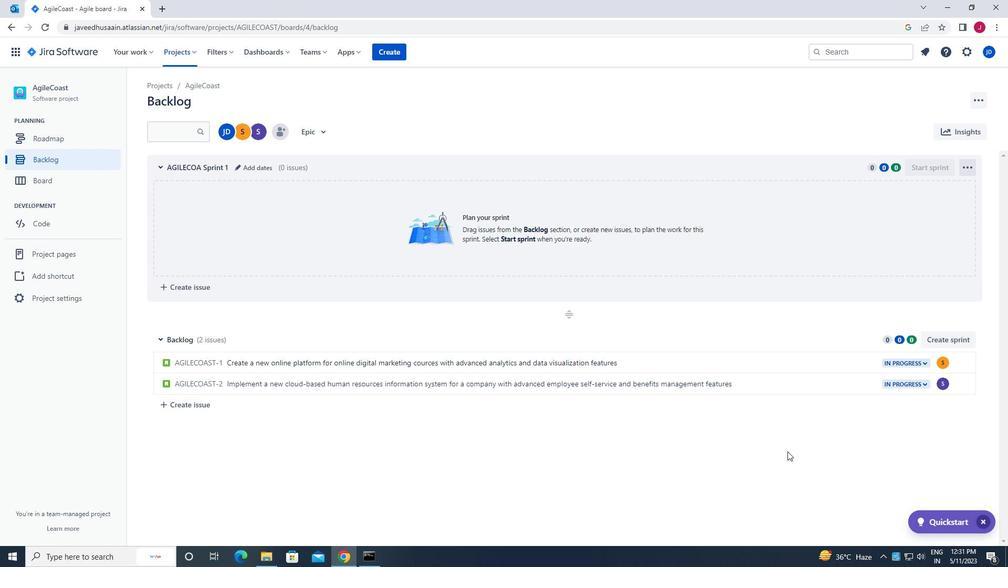 
